 Task: Assign in the project AgileDrive the issue 'Integrate a new video tutorial feature into an existing e-learning platform to improve user engagement and learning outcomes' to the sprint 'Refinement Sprint'. Assign in the project AgileDrive the issue 'Develop a new tool for automated testing of cross-device compatibility and responsiveness' to the sprint 'Refinement Sprint'. Assign in the project AgileDrive the issue 'Upgrade the search engine' to the sprint 'Refinement Sprint'. Assign in the project AgileDrive the issue 'Create a new online platform for online language courses with advanced speech recognition and interactive conversation features' to the sprint 'Refinement Sprint'
Action: Mouse moved to (206, 60)
Screenshot: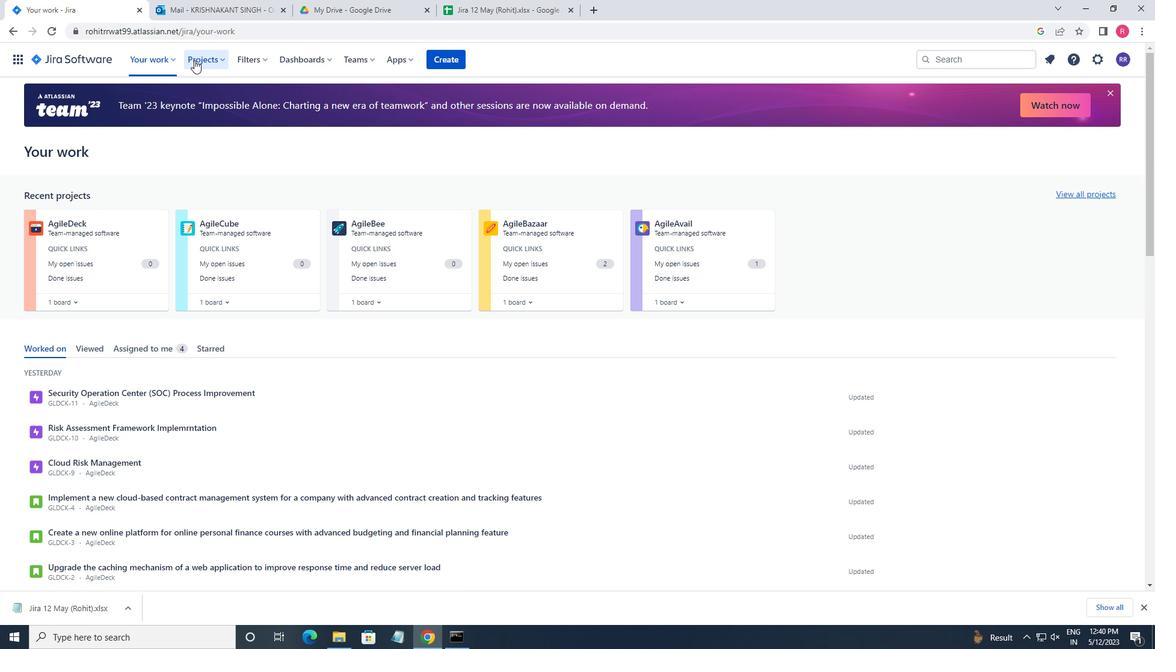 
Action: Mouse pressed left at (206, 60)
Screenshot: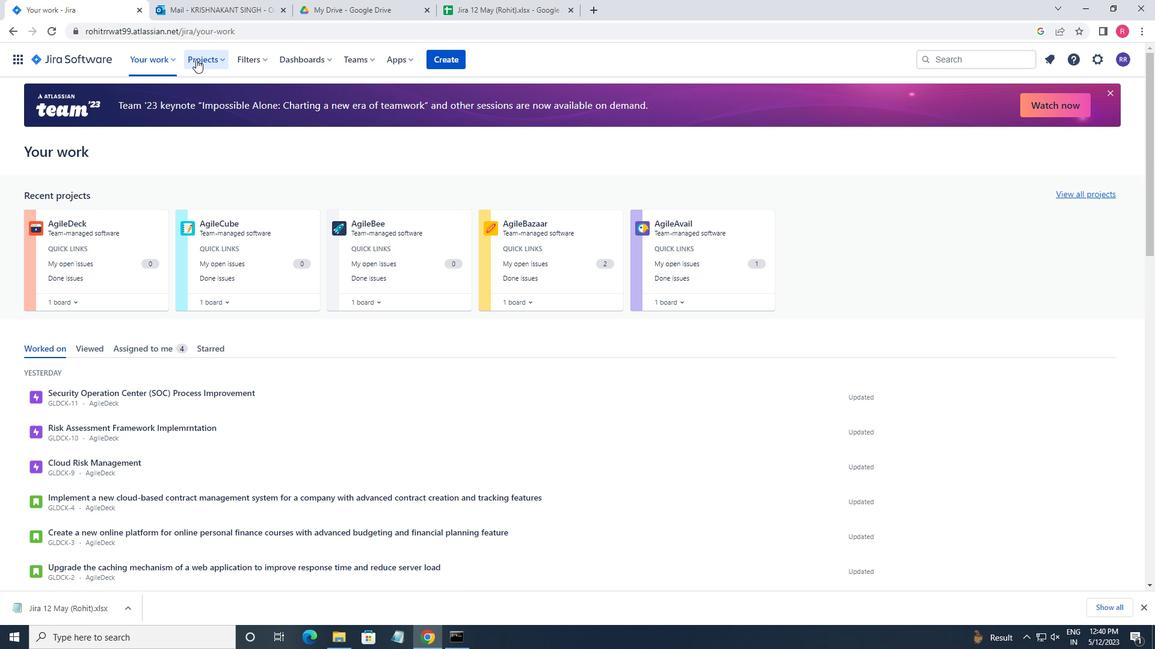 
Action: Mouse moved to (235, 116)
Screenshot: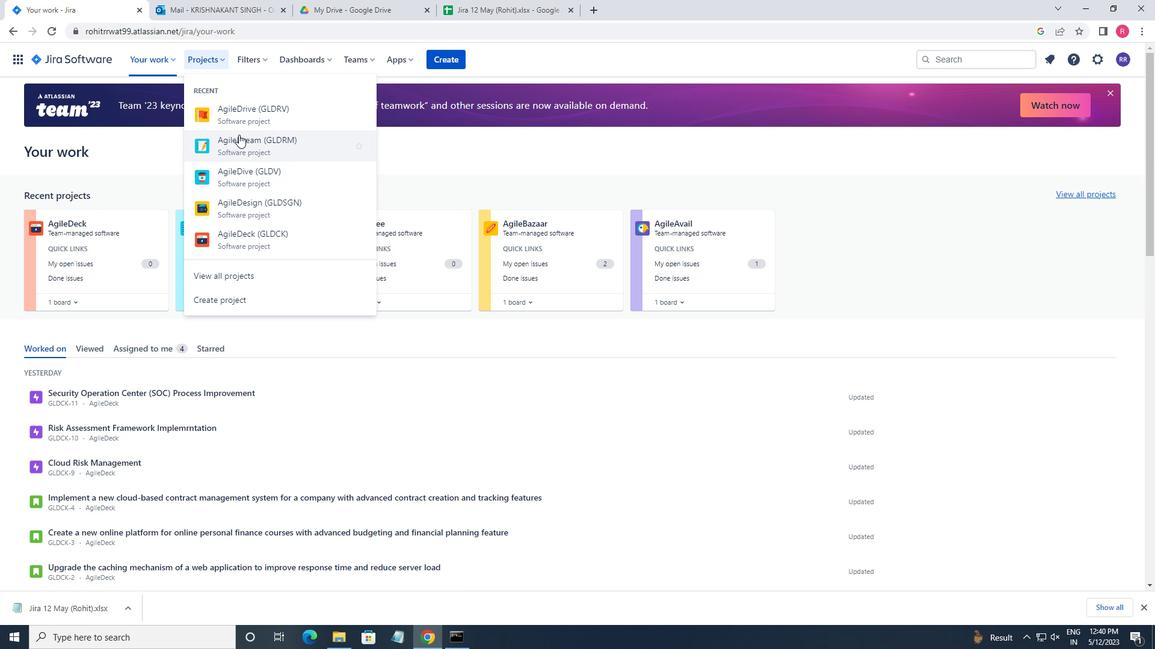 
Action: Mouse pressed left at (235, 116)
Screenshot: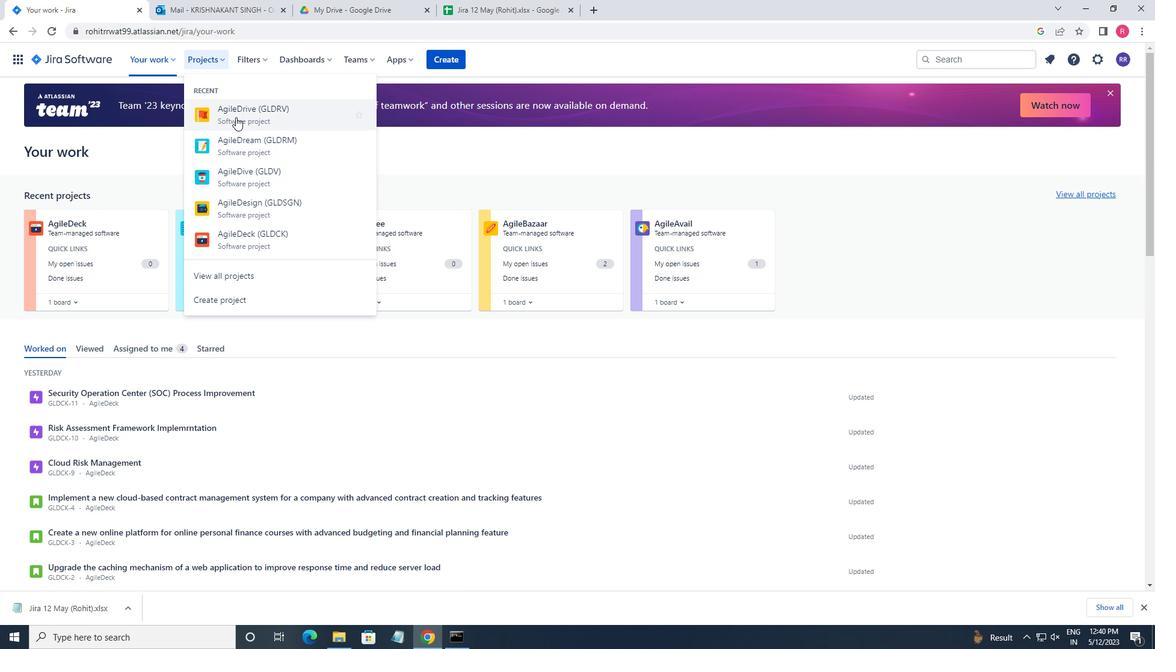 
Action: Mouse moved to (48, 183)
Screenshot: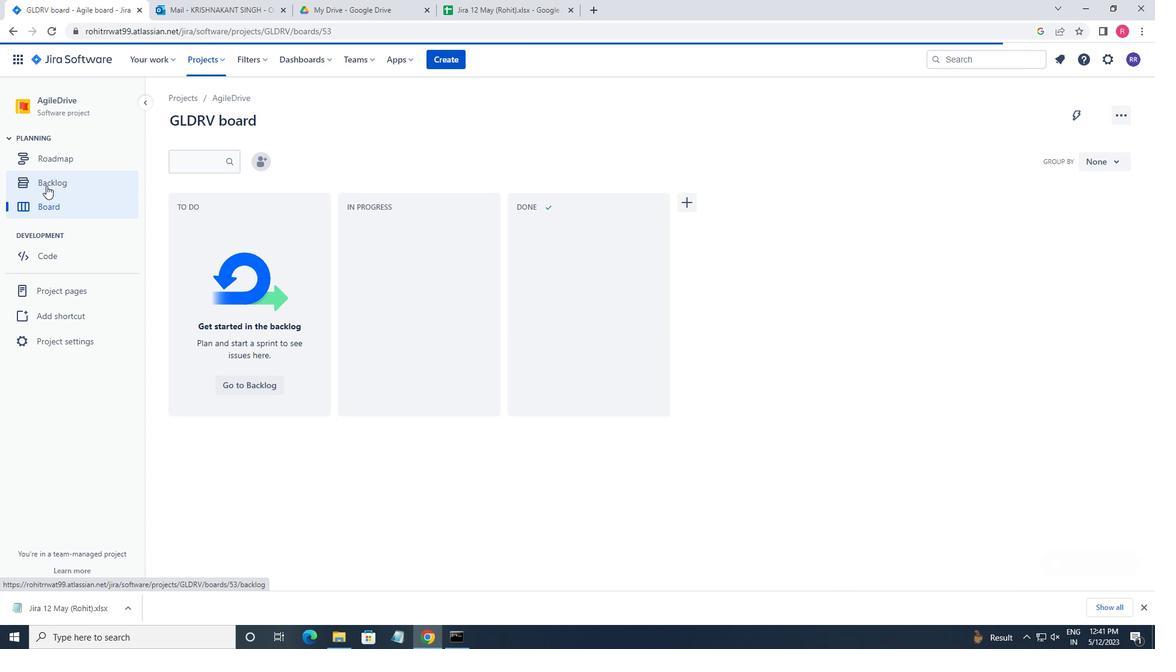 
Action: Mouse pressed left at (48, 183)
Screenshot: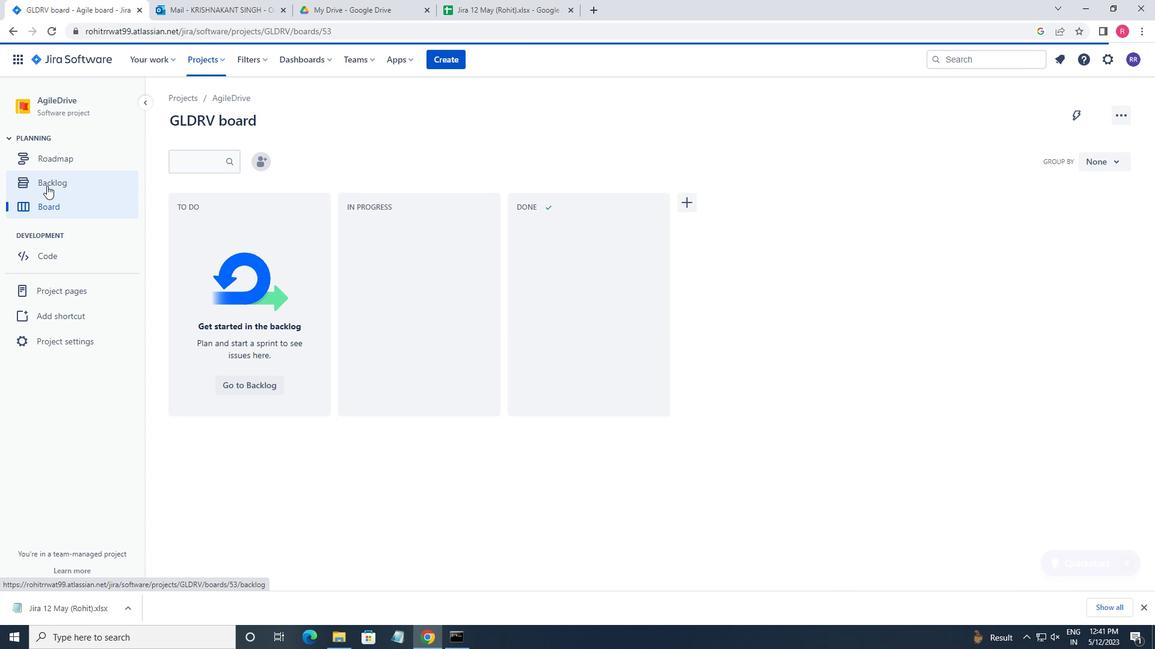 
Action: Mouse moved to (569, 346)
Screenshot: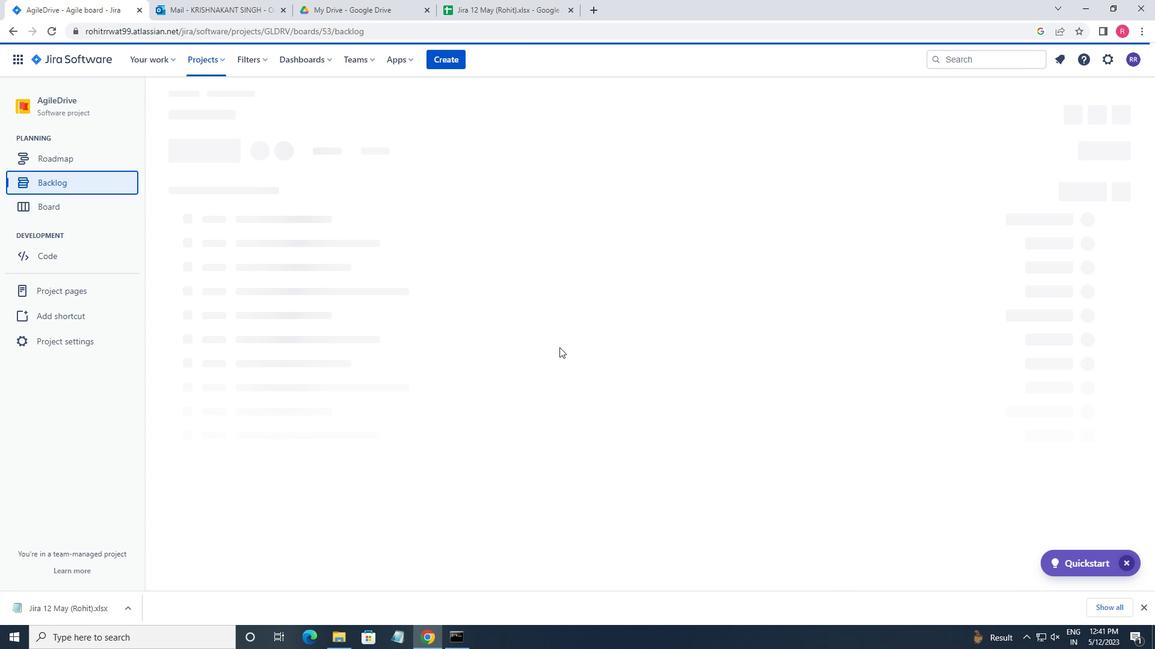 
Action: Mouse scrolled (569, 346) with delta (0, 0)
Screenshot: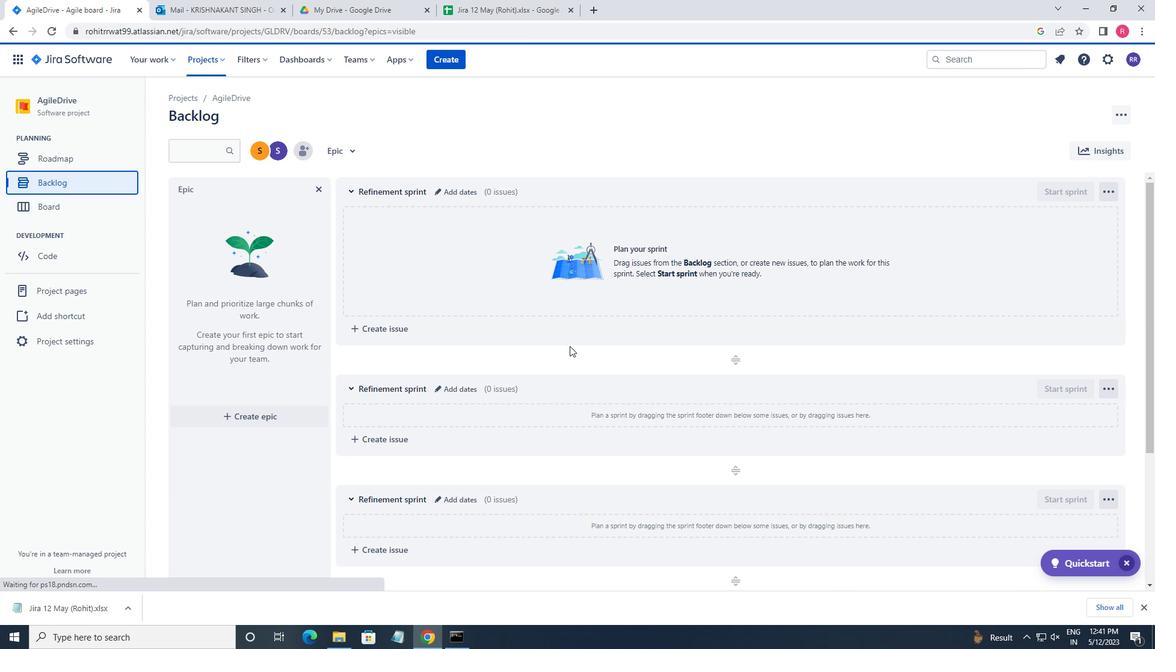 
Action: Mouse scrolled (569, 346) with delta (0, 0)
Screenshot: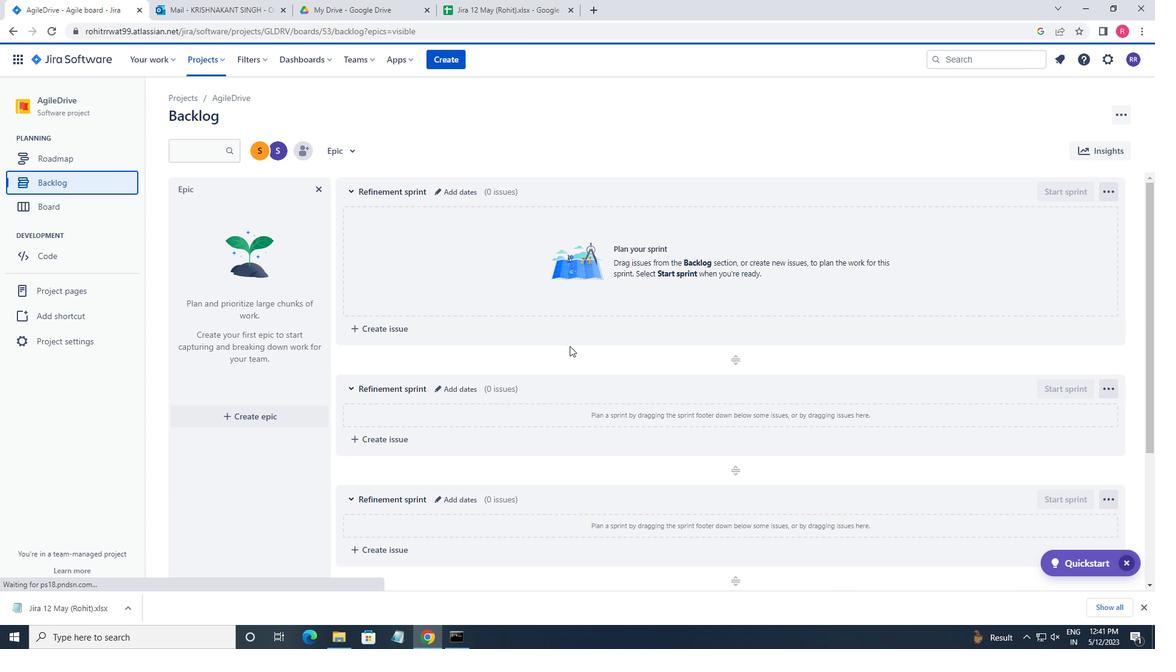 
Action: Mouse scrolled (569, 346) with delta (0, 0)
Screenshot: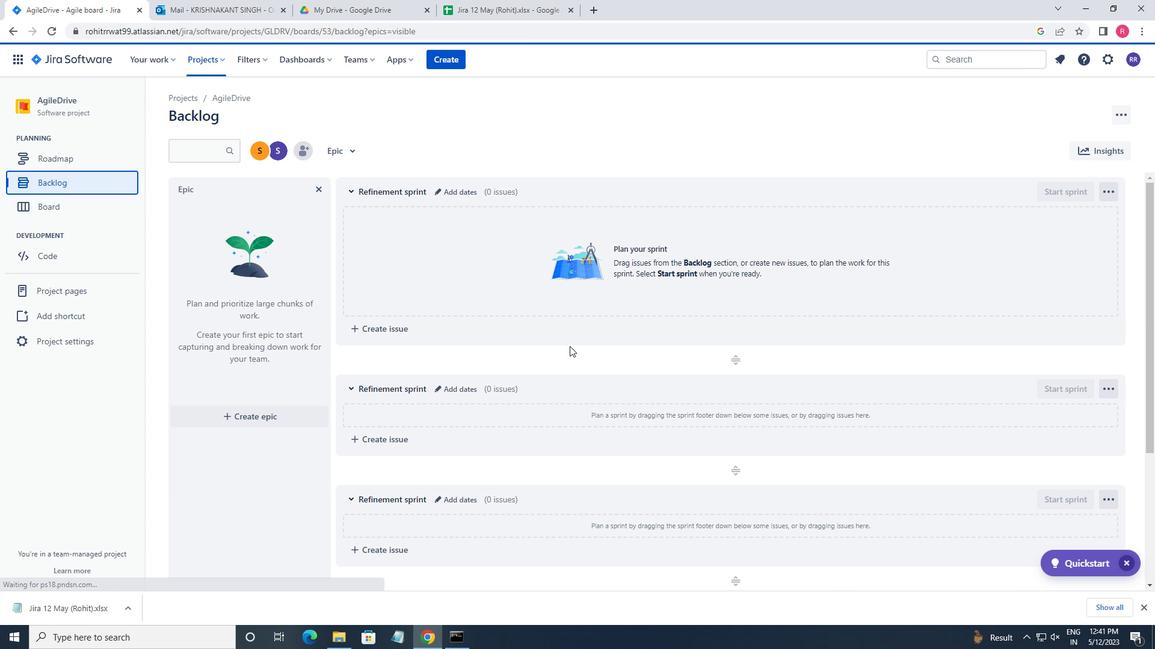 
Action: Mouse scrolled (569, 346) with delta (0, 0)
Screenshot: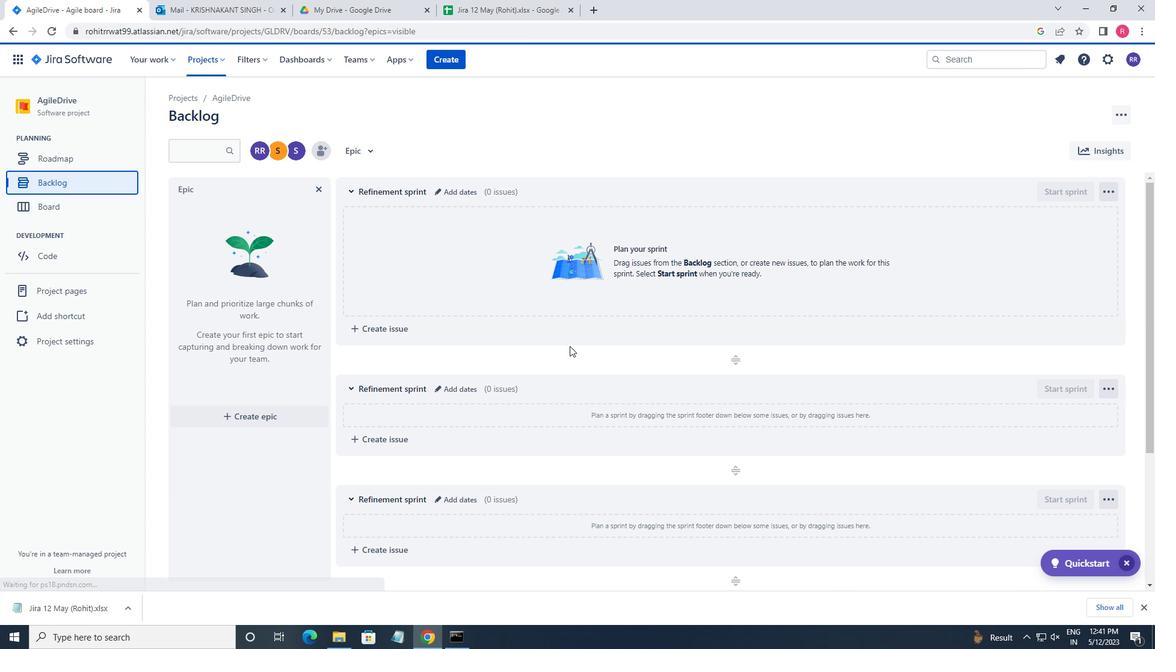 
Action: Mouse scrolled (569, 346) with delta (0, 0)
Screenshot: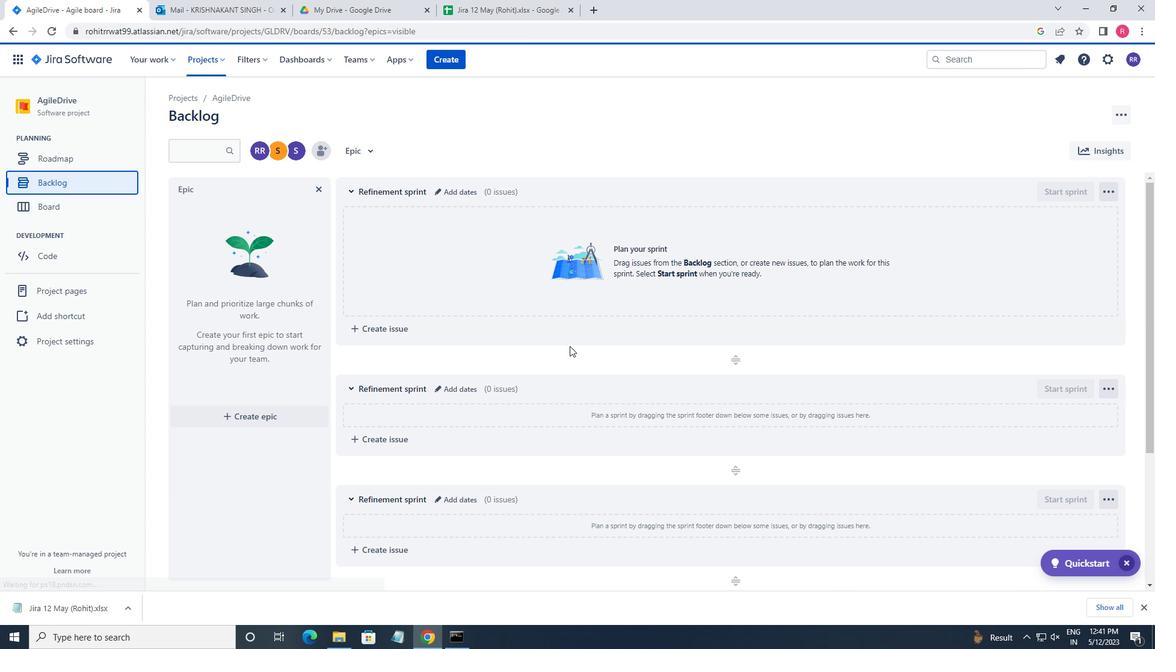 
Action: Mouse scrolled (569, 346) with delta (0, 0)
Screenshot: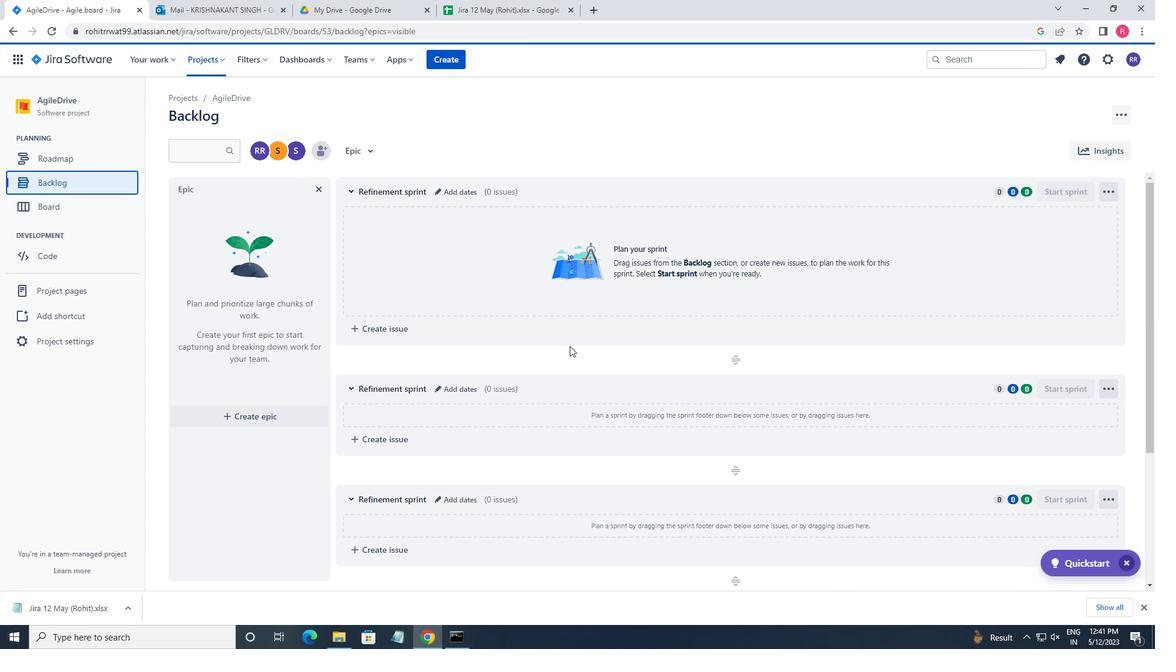 
Action: Mouse moved to (1099, 438)
Screenshot: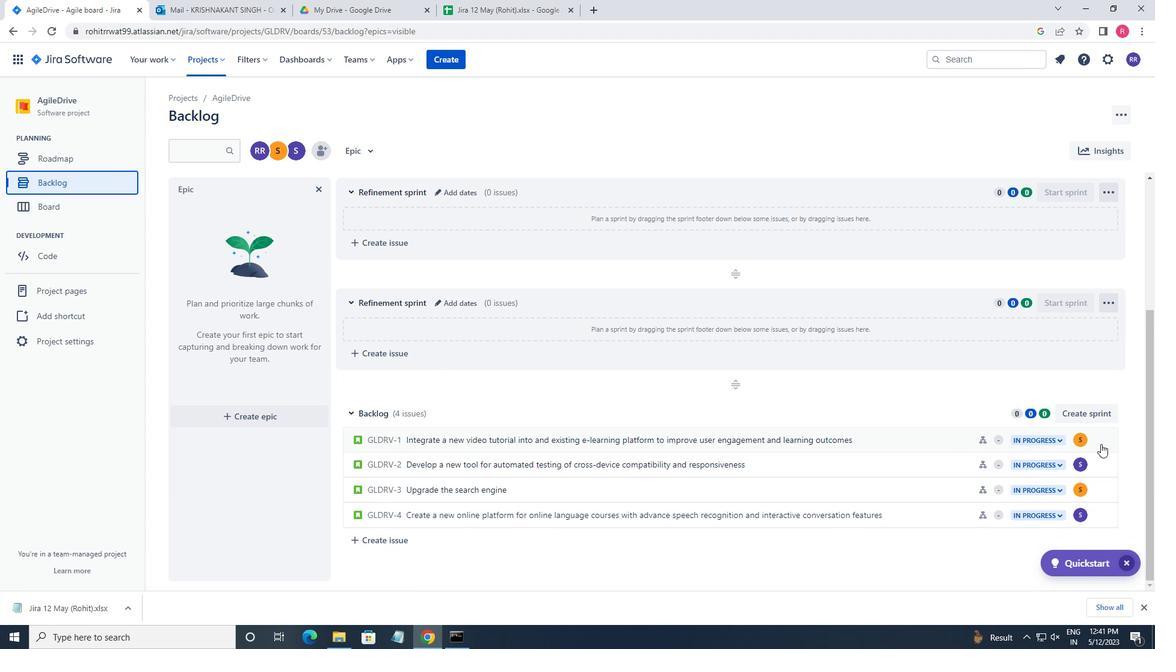 
Action: Mouse scrolled (1099, 438) with delta (0, 0)
Screenshot: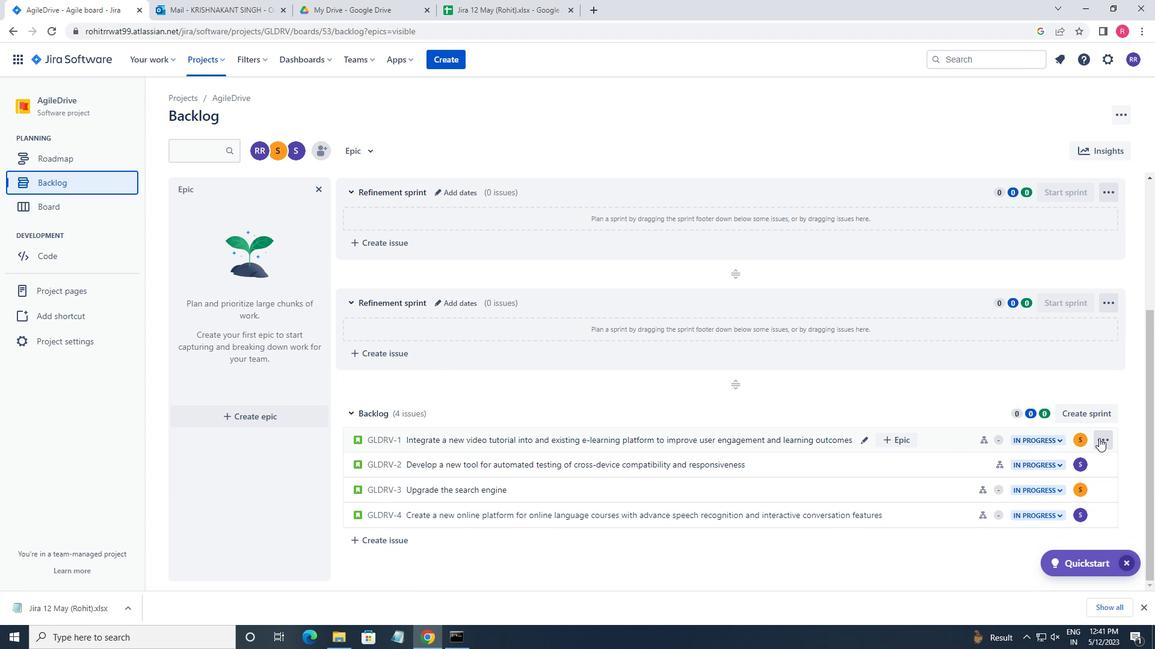 
Action: Mouse moved to (1100, 437)
Screenshot: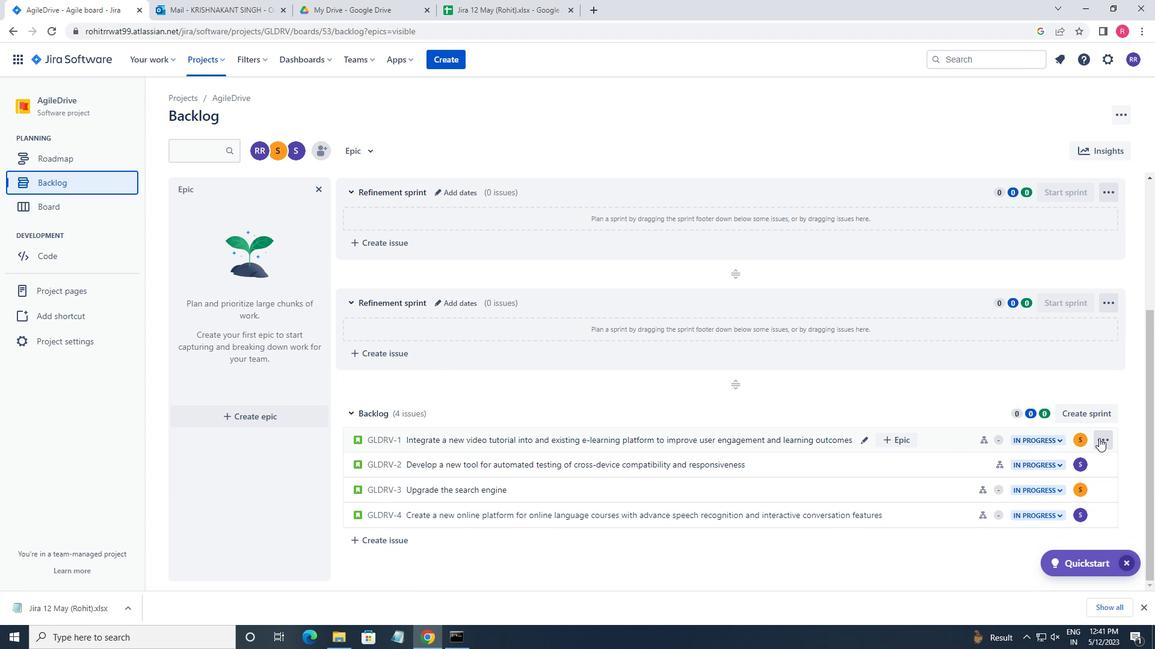 
Action: Mouse pressed left at (1100, 437)
Screenshot: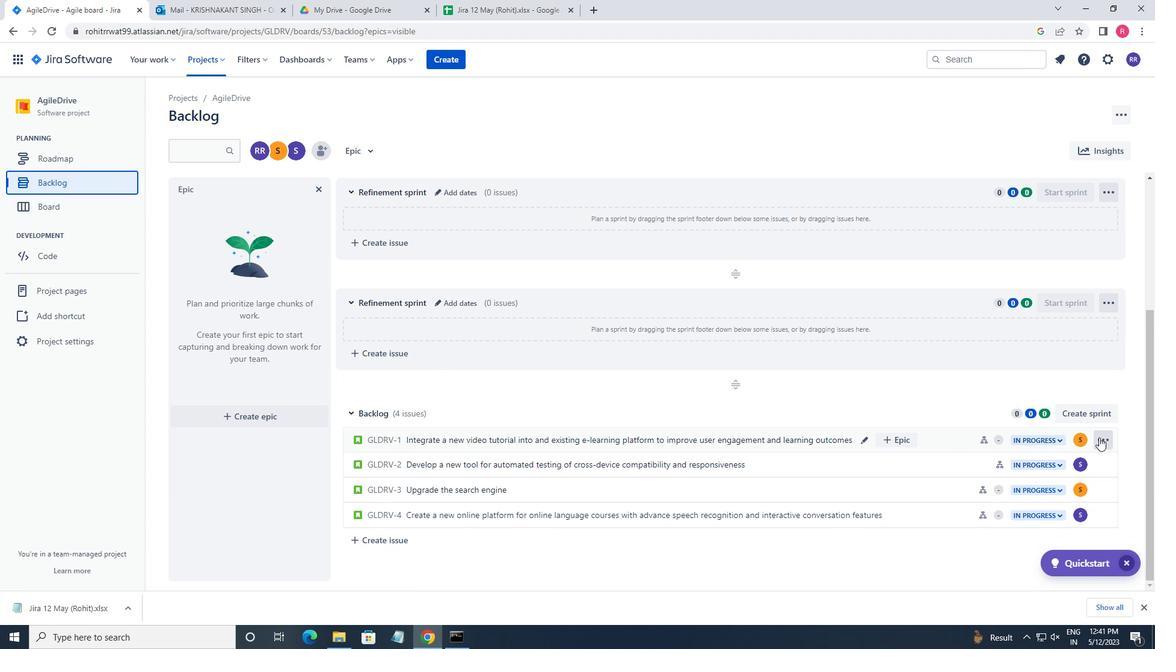 
Action: Mouse moved to (1061, 344)
Screenshot: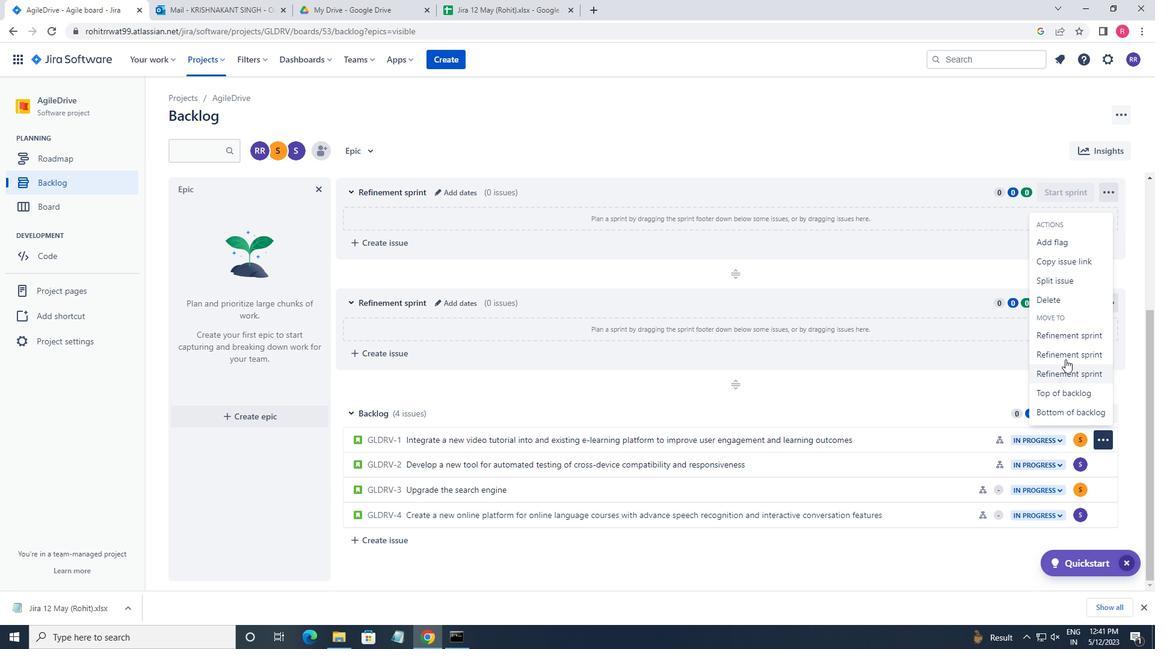 
Action: Mouse pressed left at (1061, 344)
Screenshot: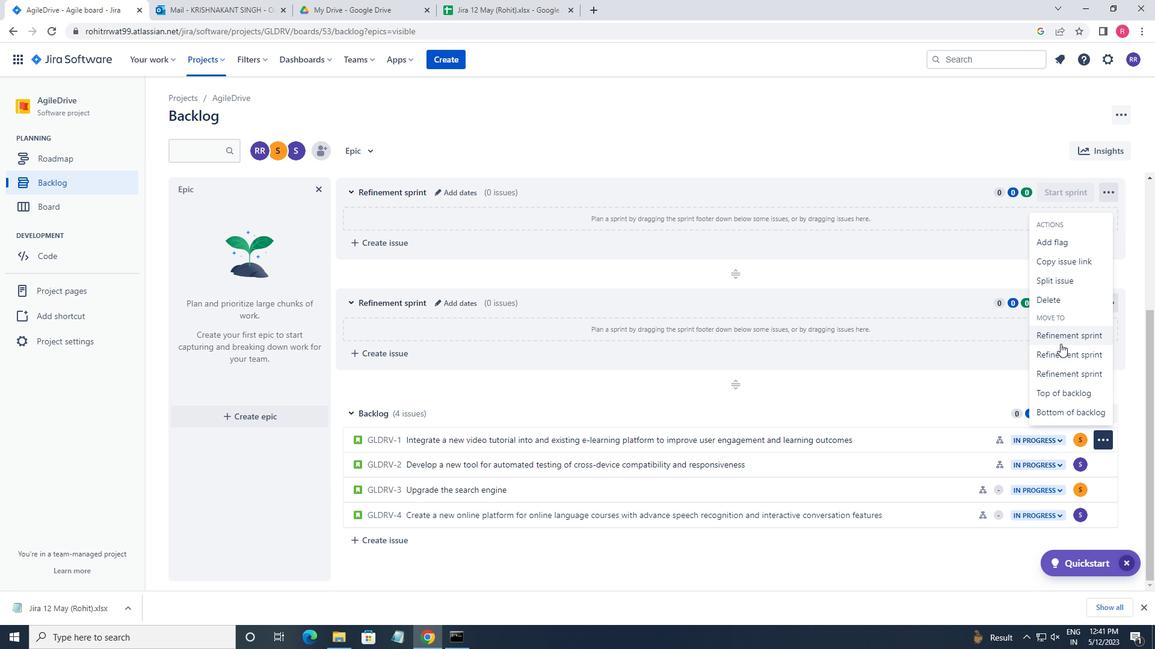 
Action: Mouse moved to (1100, 461)
Screenshot: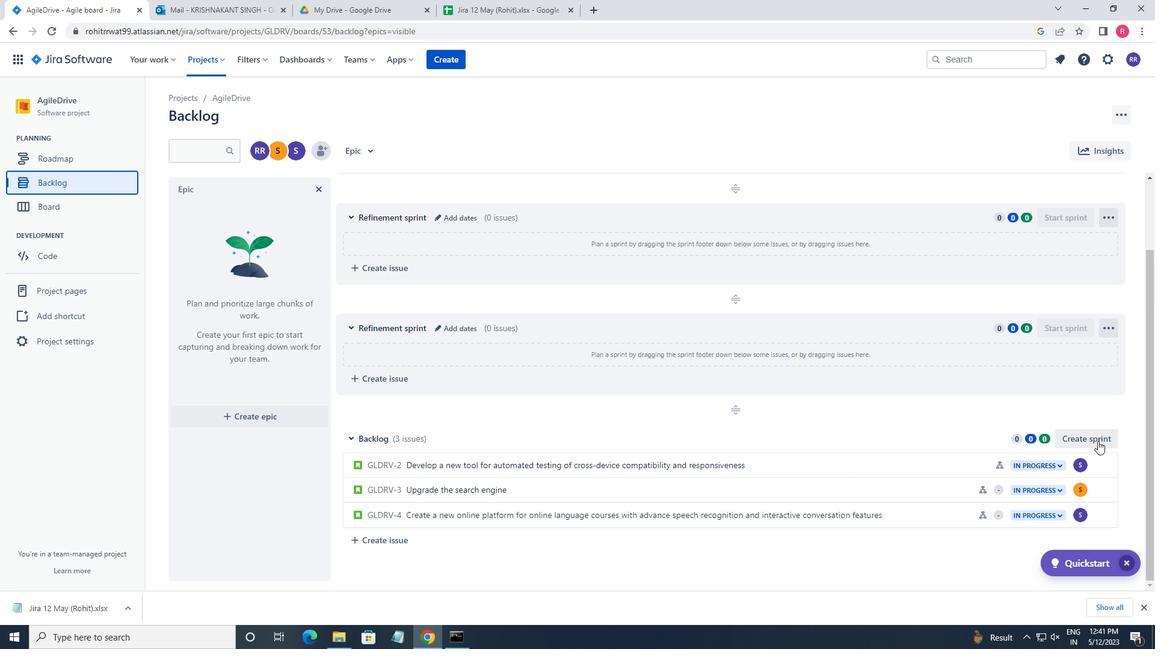 
Action: Mouse pressed left at (1100, 461)
Screenshot: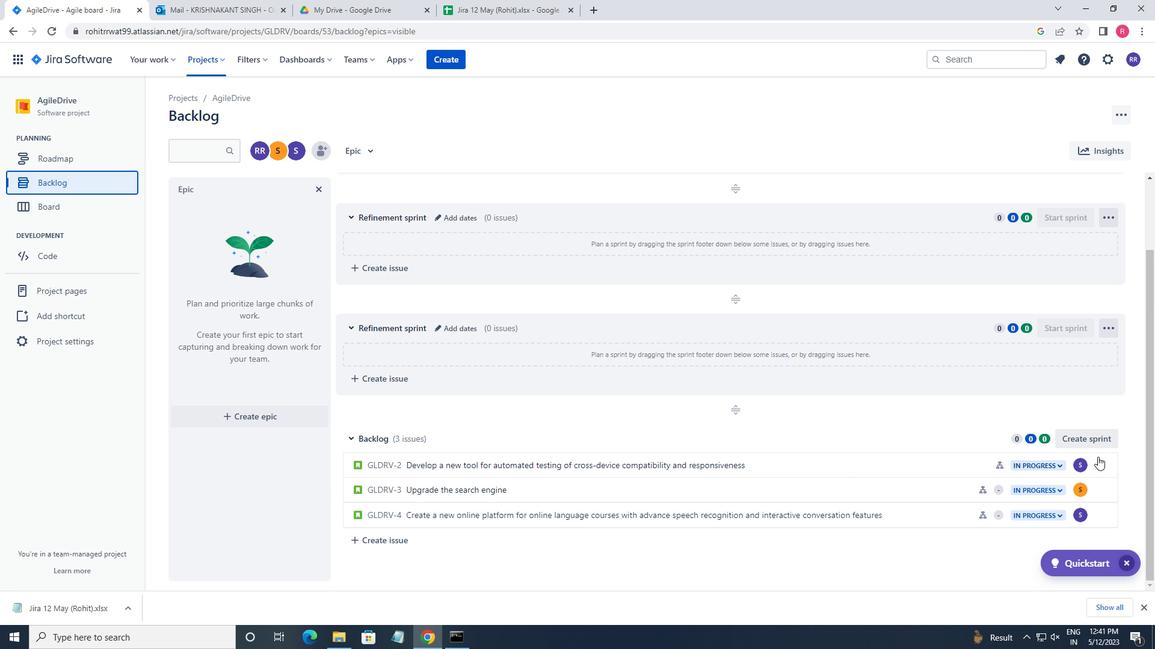 
Action: Mouse moved to (1073, 382)
Screenshot: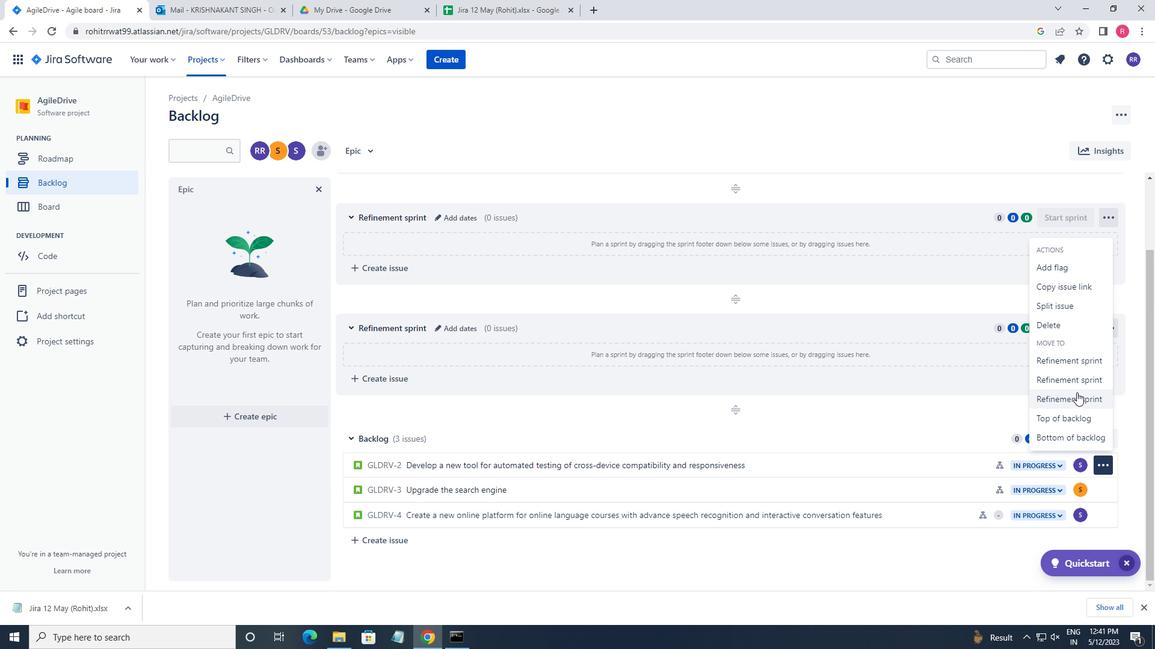 
Action: Mouse pressed left at (1073, 382)
Screenshot: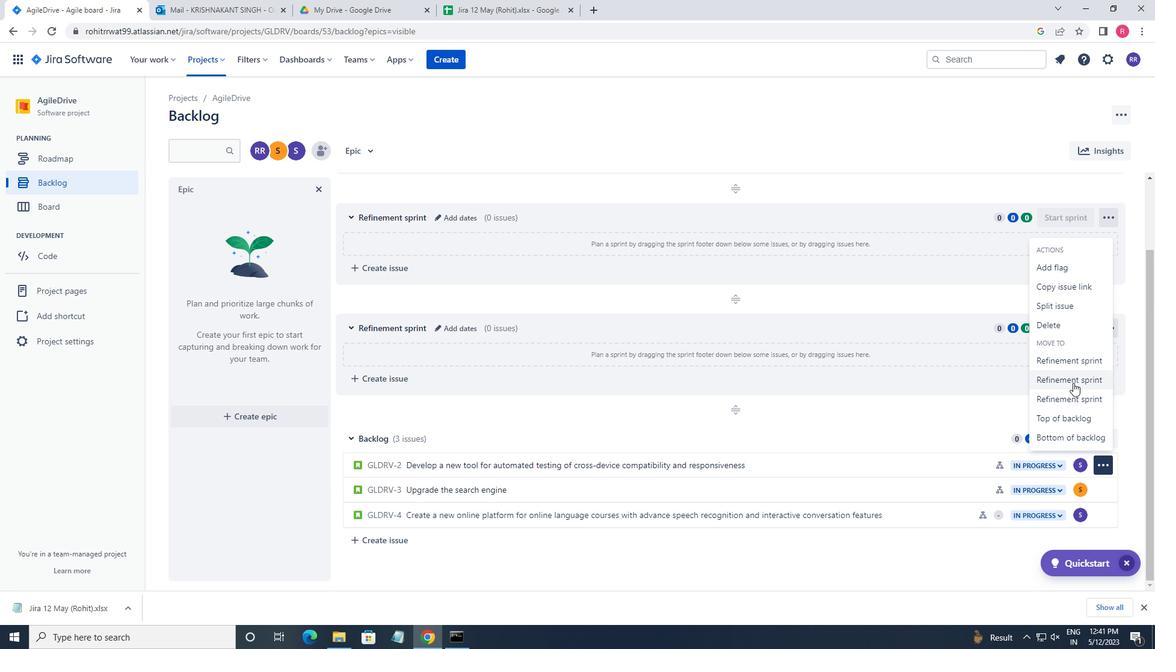 
Action: Mouse moved to (1105, 493)
Screenshot: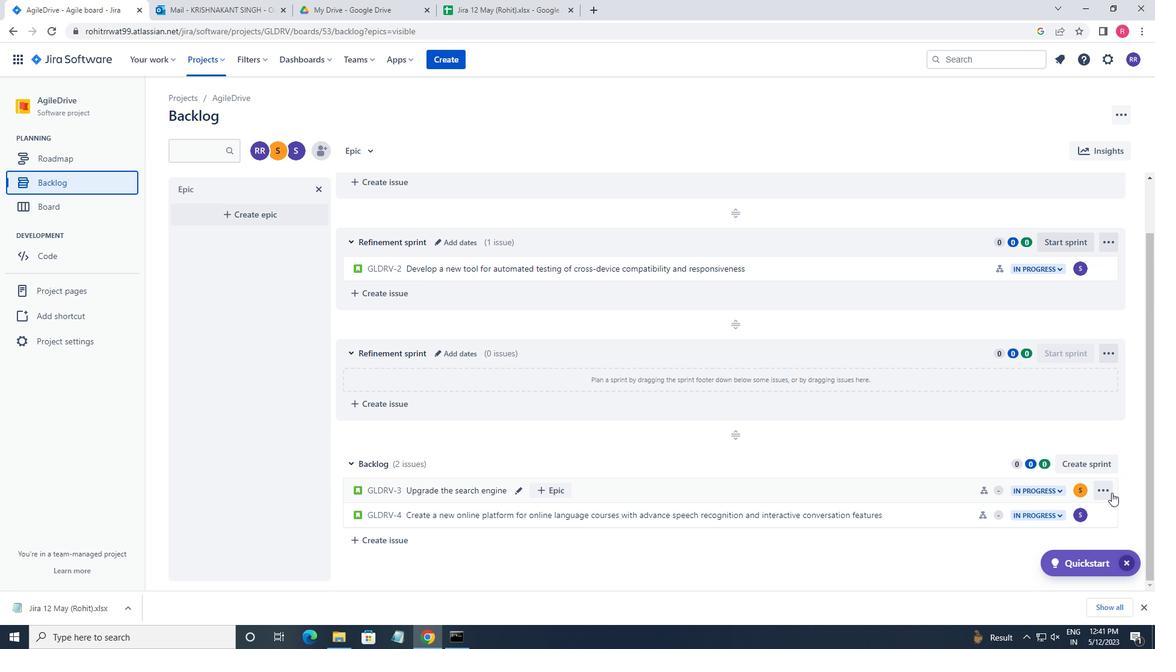 
Action: Mouse pressed left at (1105, 493)
Screenshot: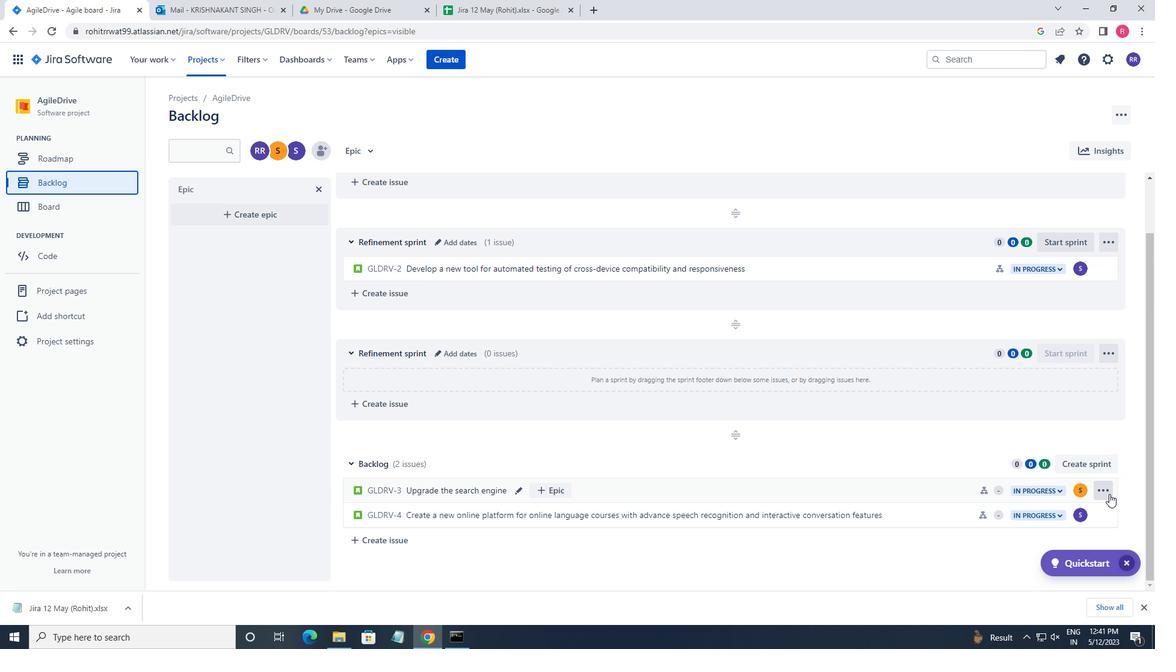 
Action: Mouse moved to (1082, 427)
Screenshot: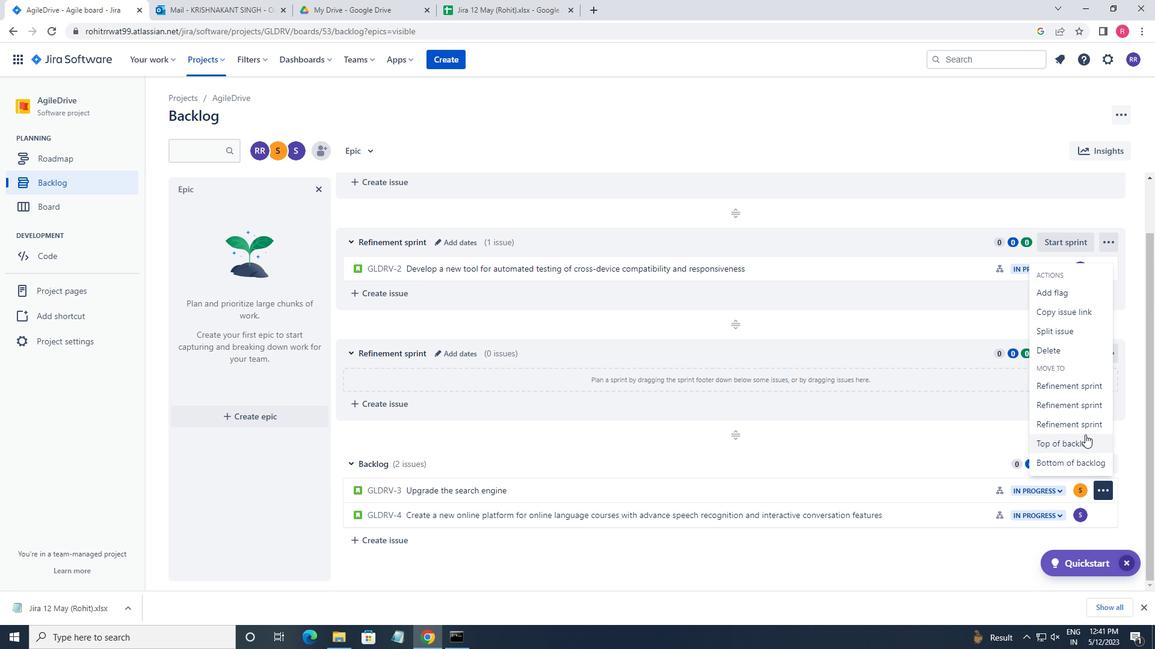 
Action: Mouse pressed left at (1082, 427)
Screenshot: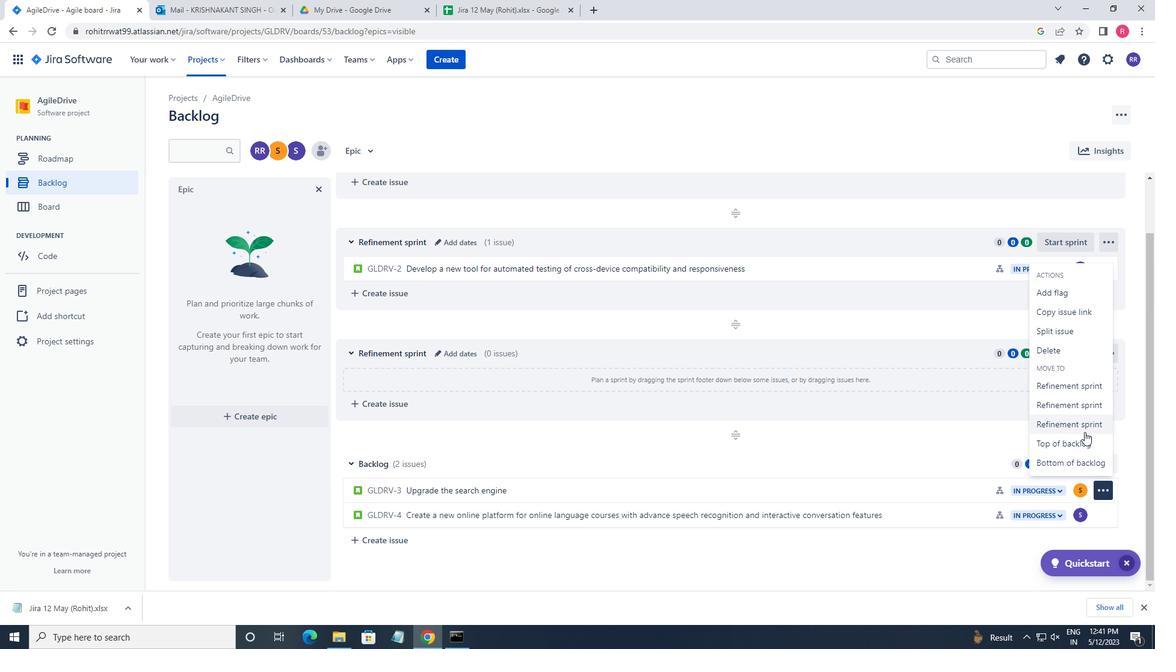 
Action: Mouse moved to (1103, 519)
Screenshot: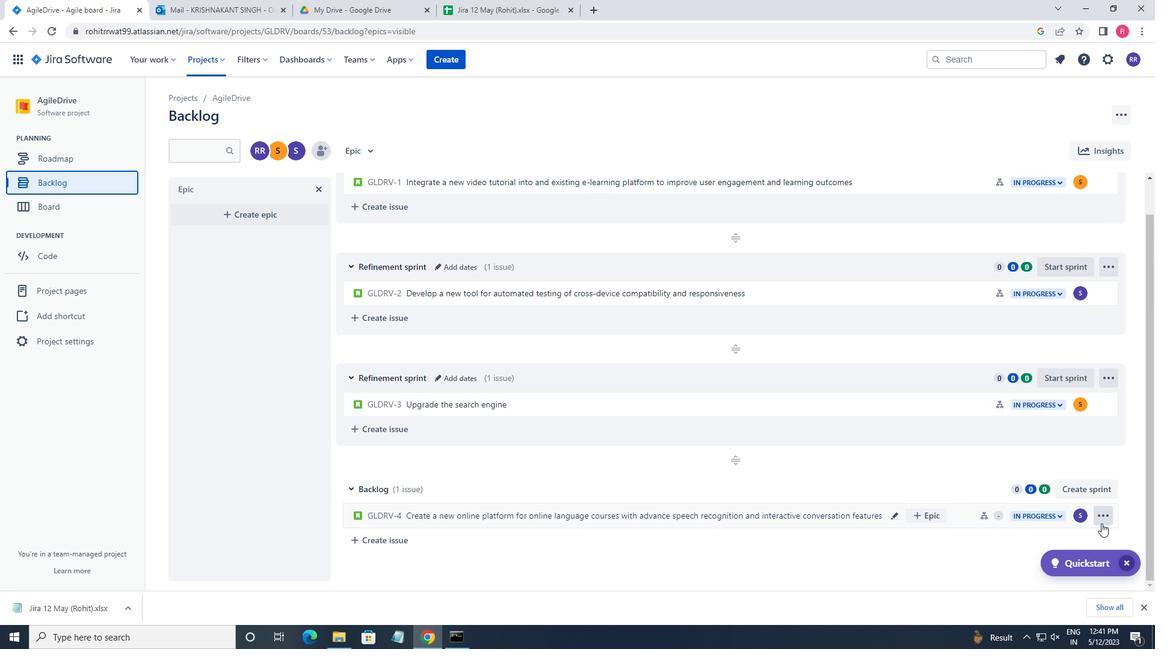 
Action: Mouse pressed left at (1103, 519)
Screenshot: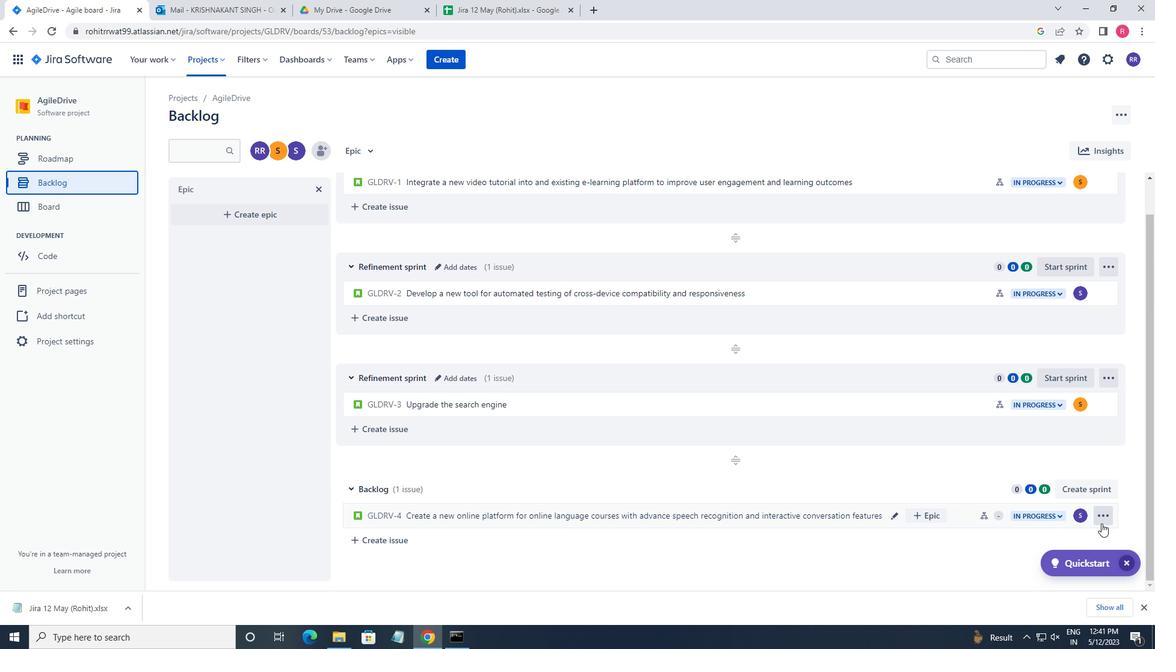 
Action: Mouse moved to (1080, 454)
Screenshot: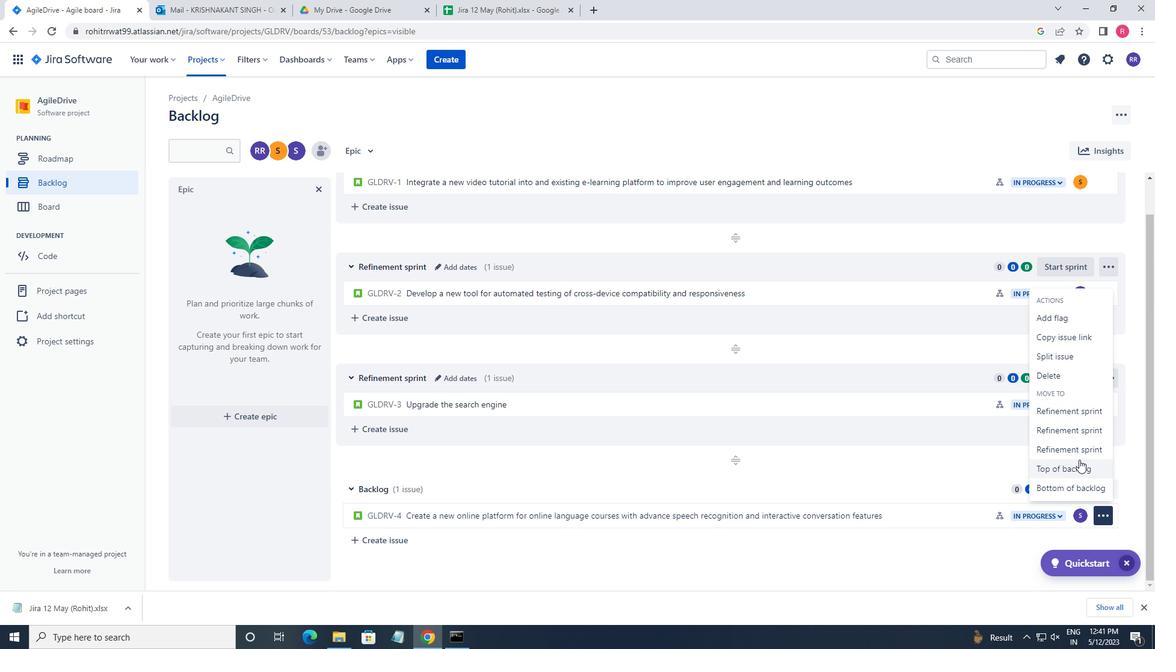 
Action: Mouse pressed left at (1080, 454)
Screenshot: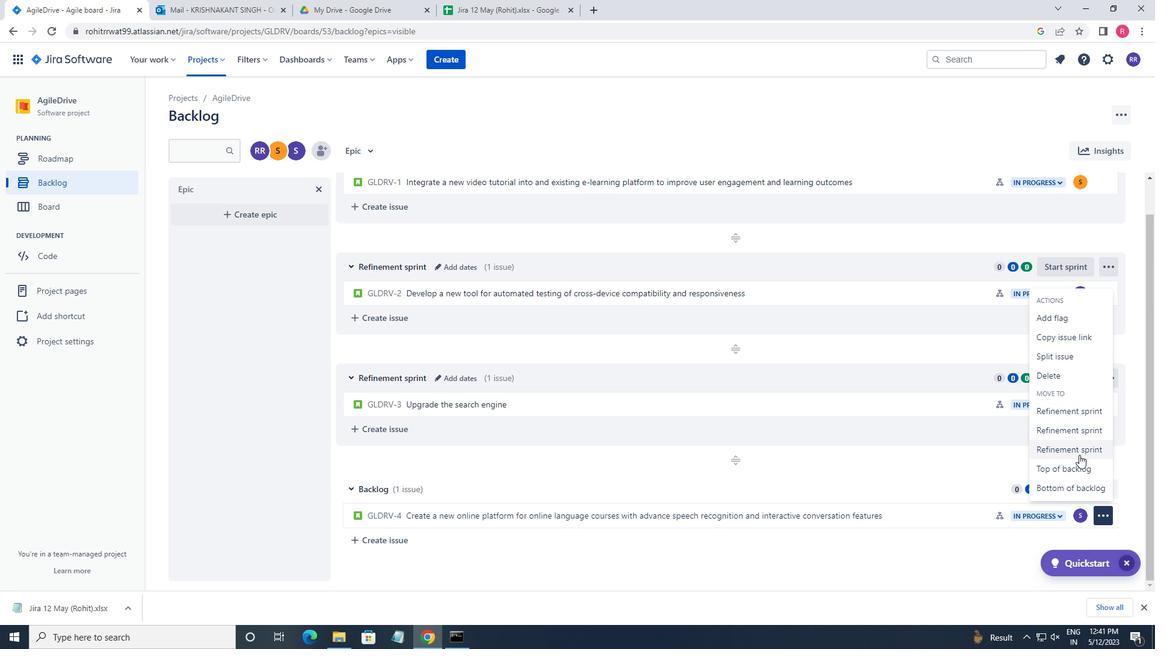 
Action: Mouse moved to (943, 294)
Screenshot: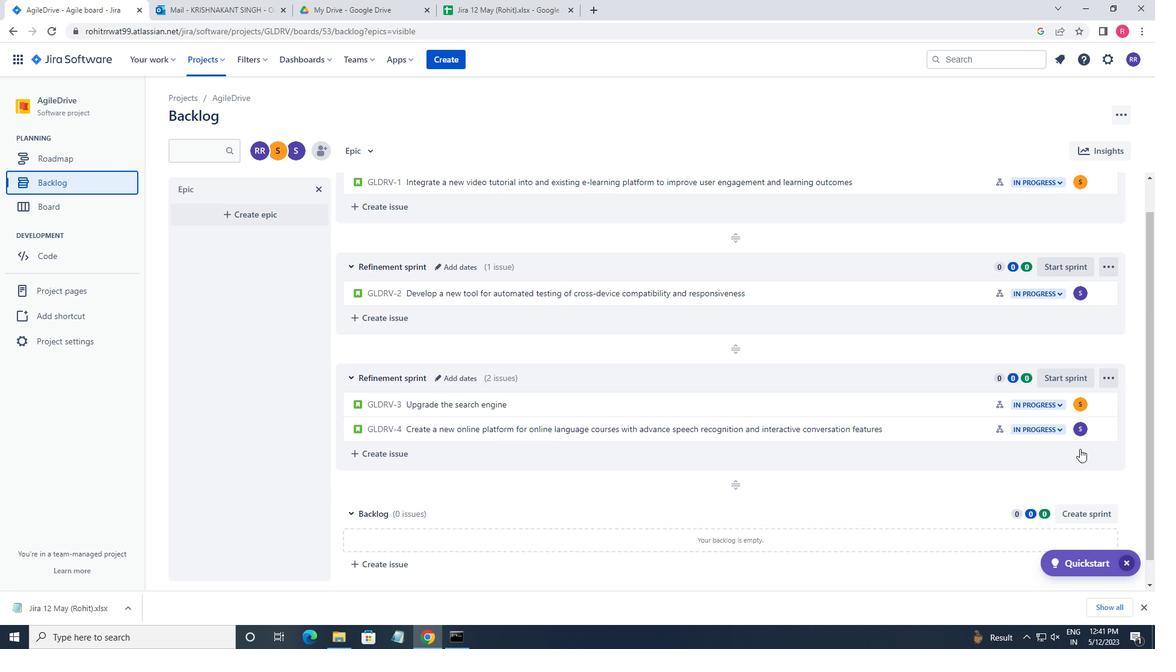 
